 Task: Add the task  Implement a new cloud-based sales management system for a company to the section Fast Lane in the project AtlasTech and add a Due Date to the respective task as 2024/04/28
Action: Mouse moved to (61, 273)
Screenshot: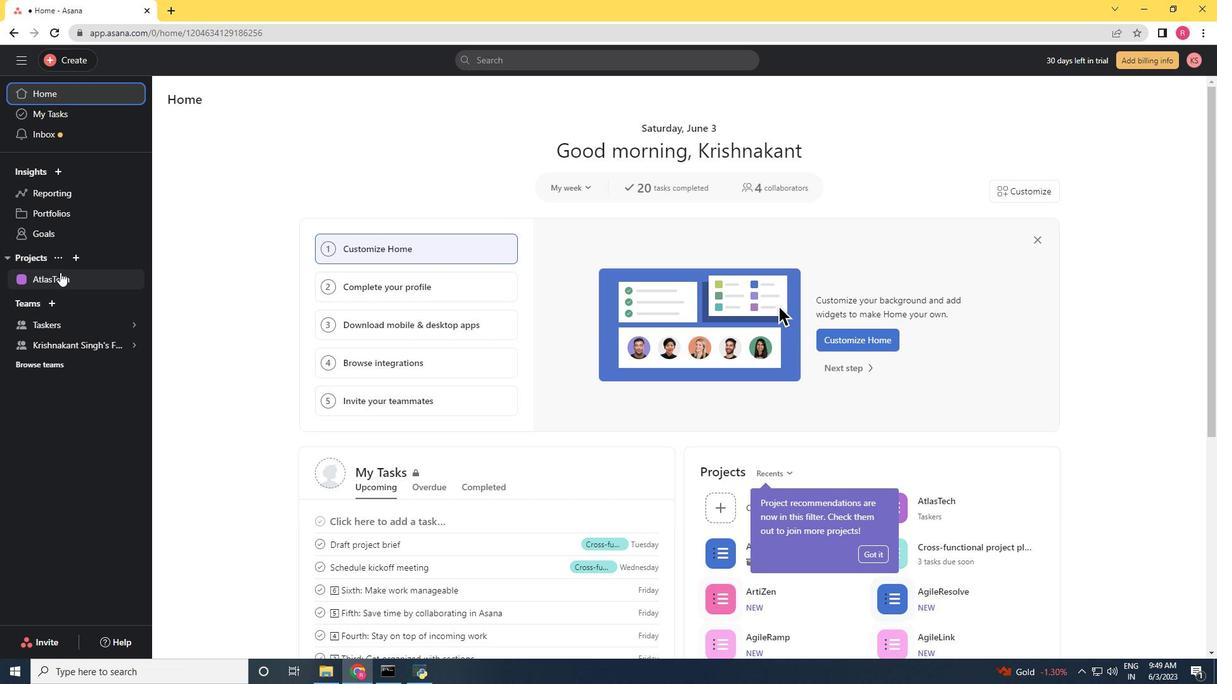 
Action: Mouse pressed left at (61, 273)
Screenshot: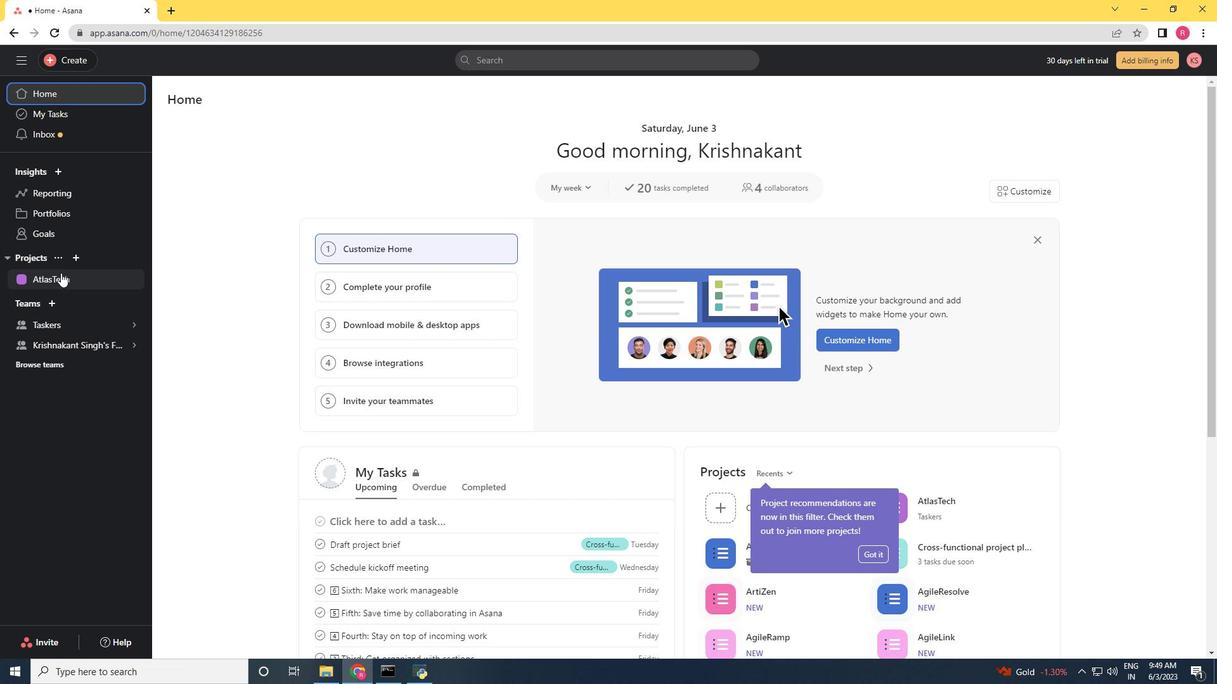 
Action: Mouse moved to (683, 474)
Screenshot: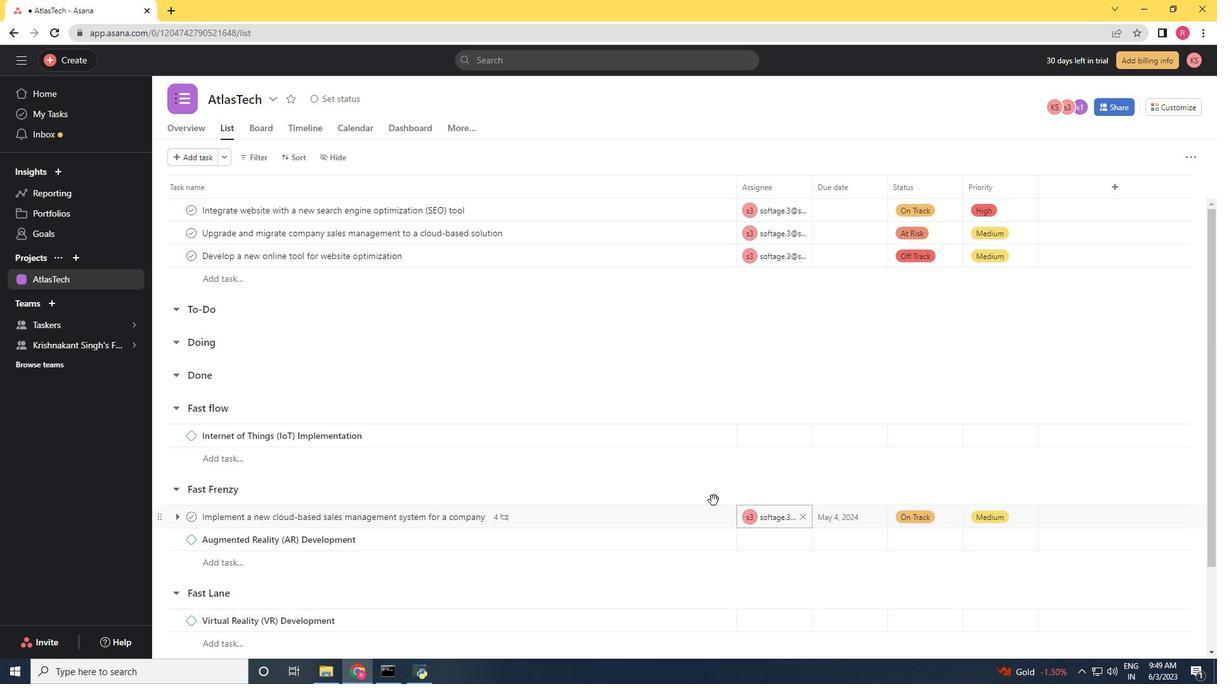 
Action: Mouse scrolled (683, 474) with delta (0, 0)
Screenshot: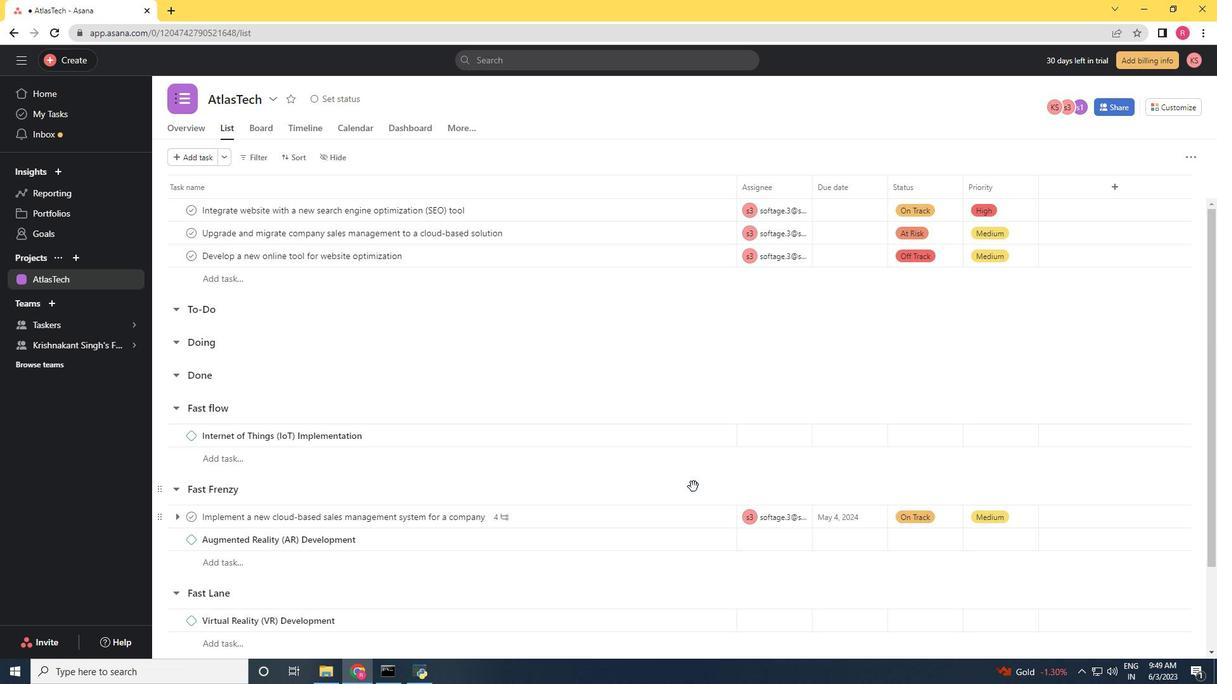 
Action: Mouse scrolled (683, 474) with delta (0, 0)
Screenshot: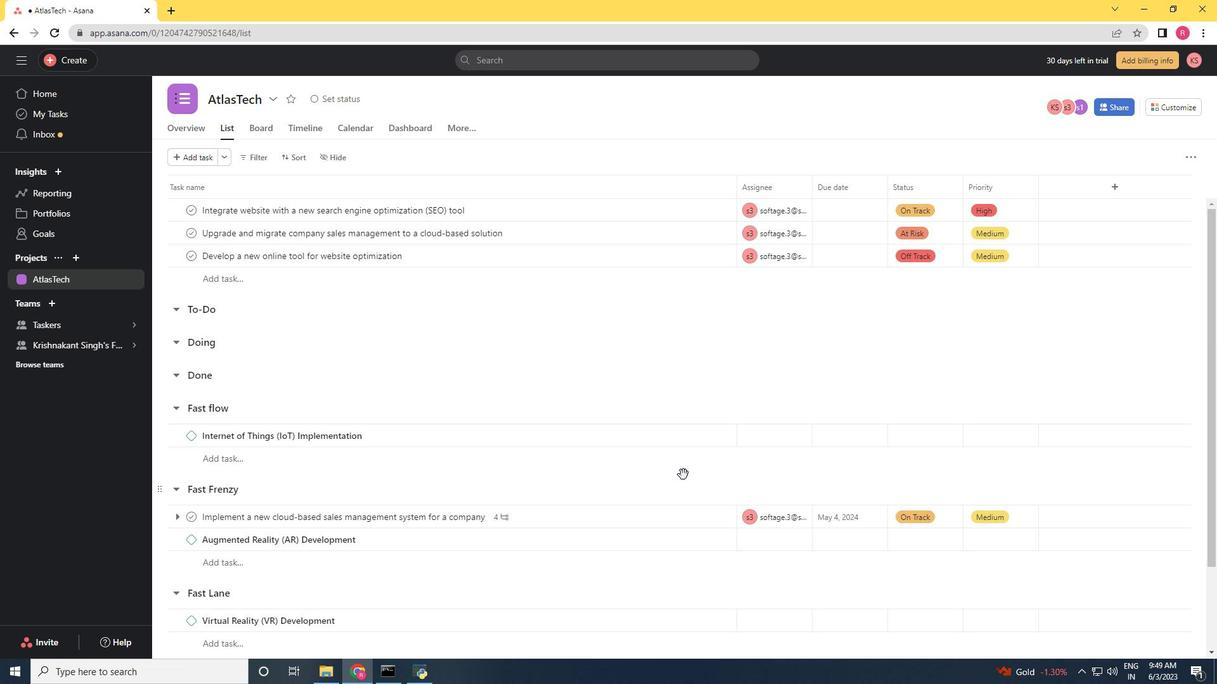 
Action: Mouse scrolled (683, 474) with delta (0, 0)
Screenshot: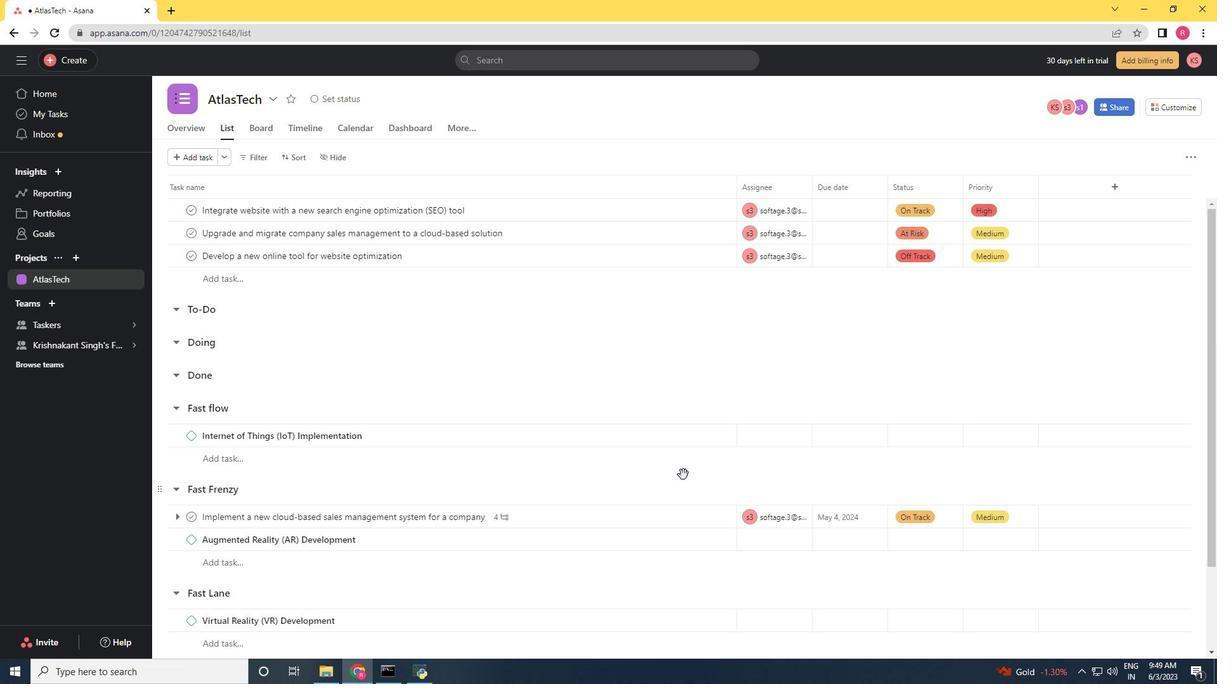 
Action: Mouse moved to (706, 415)
Screenshot: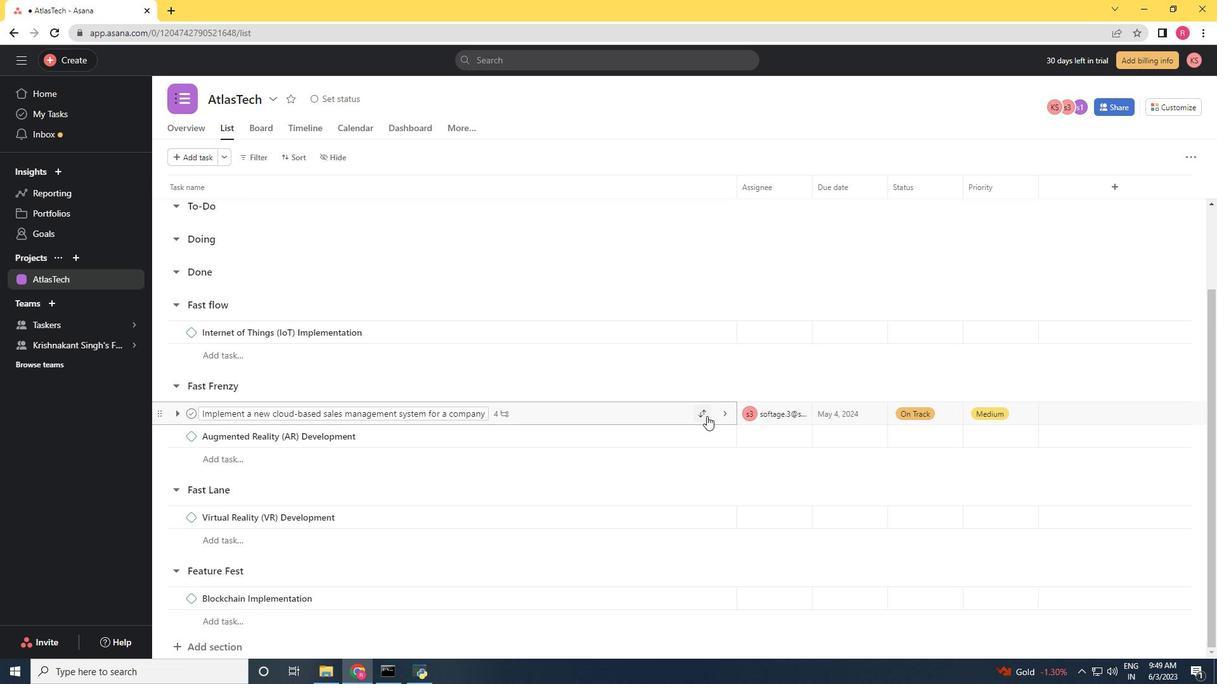 
Action: Mouse pressed left at (706, 415)
Screenshot: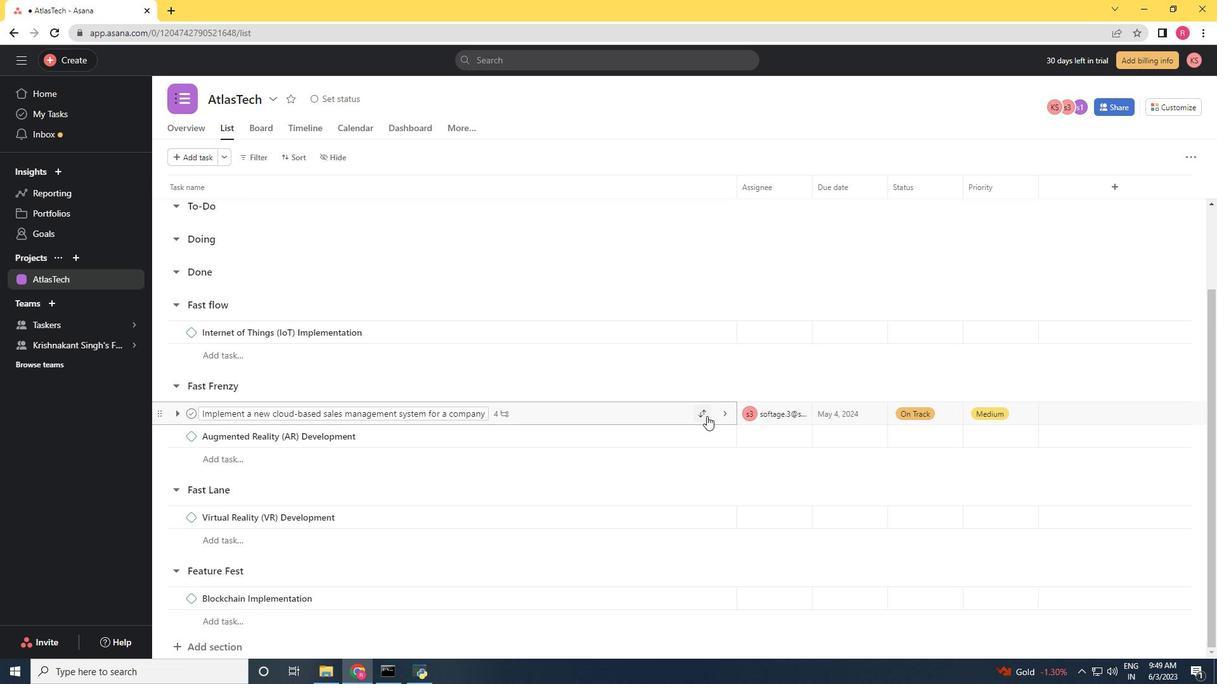 
Action: Mouse moved to (653, 606)
Screenshot: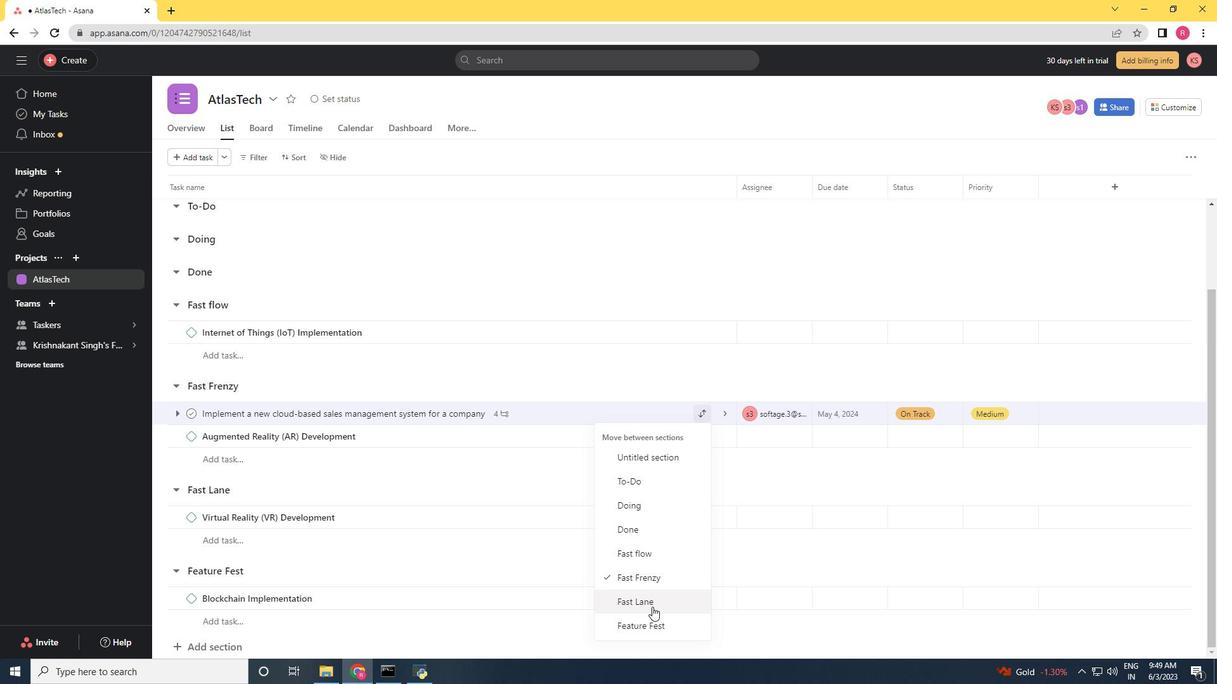 
Action: Mouse pressed left at (653, 606)
Screenshot: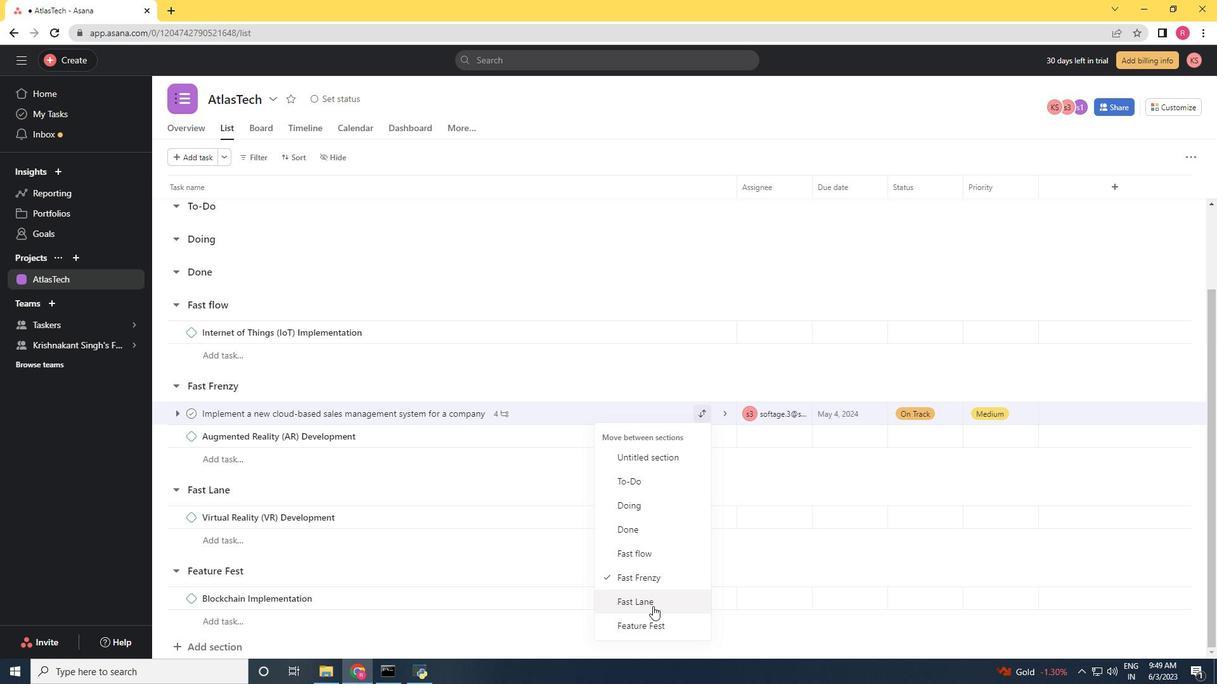 
Action: Mouse moved to (571, 490)
Screenshot: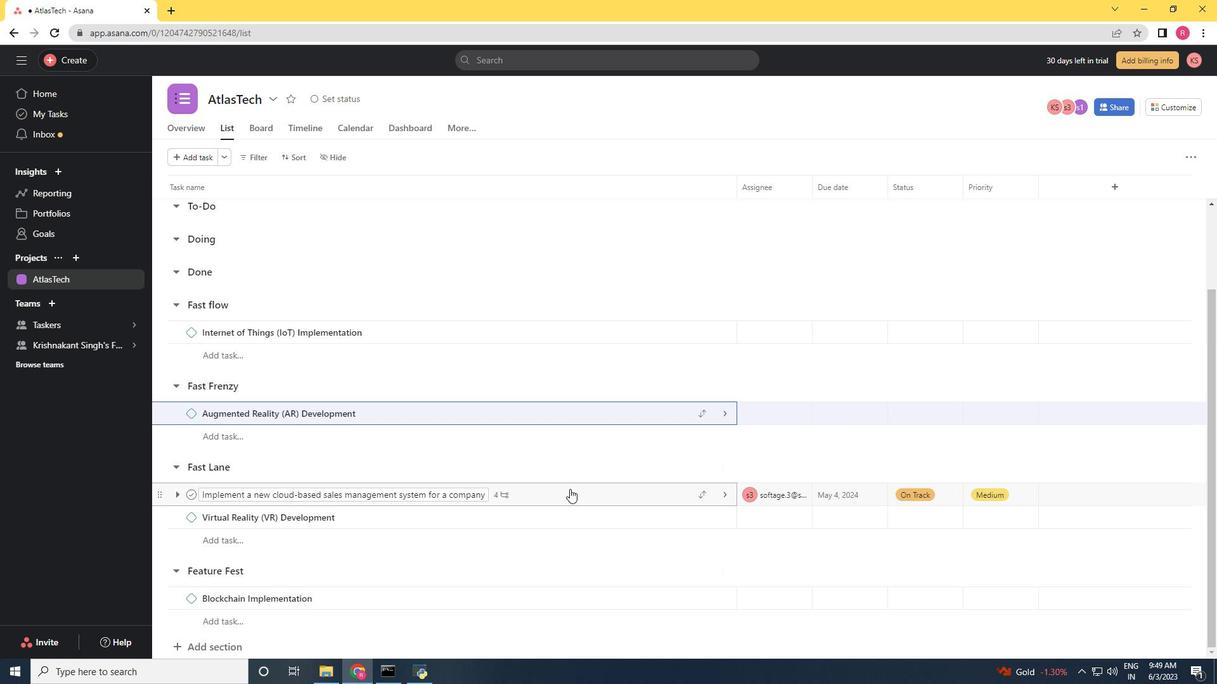 
Action: Mouse pressed left at (571, 490)
Screenshot: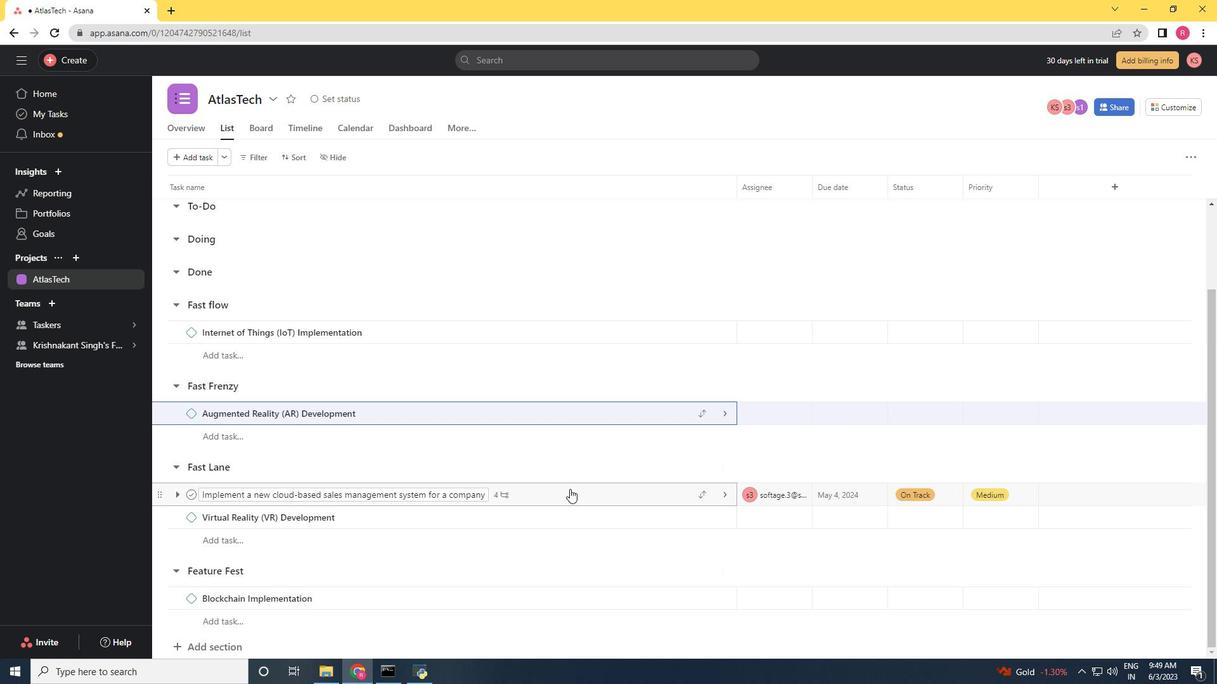 
Action: Mouse moved to (956, 275)
Screenshot: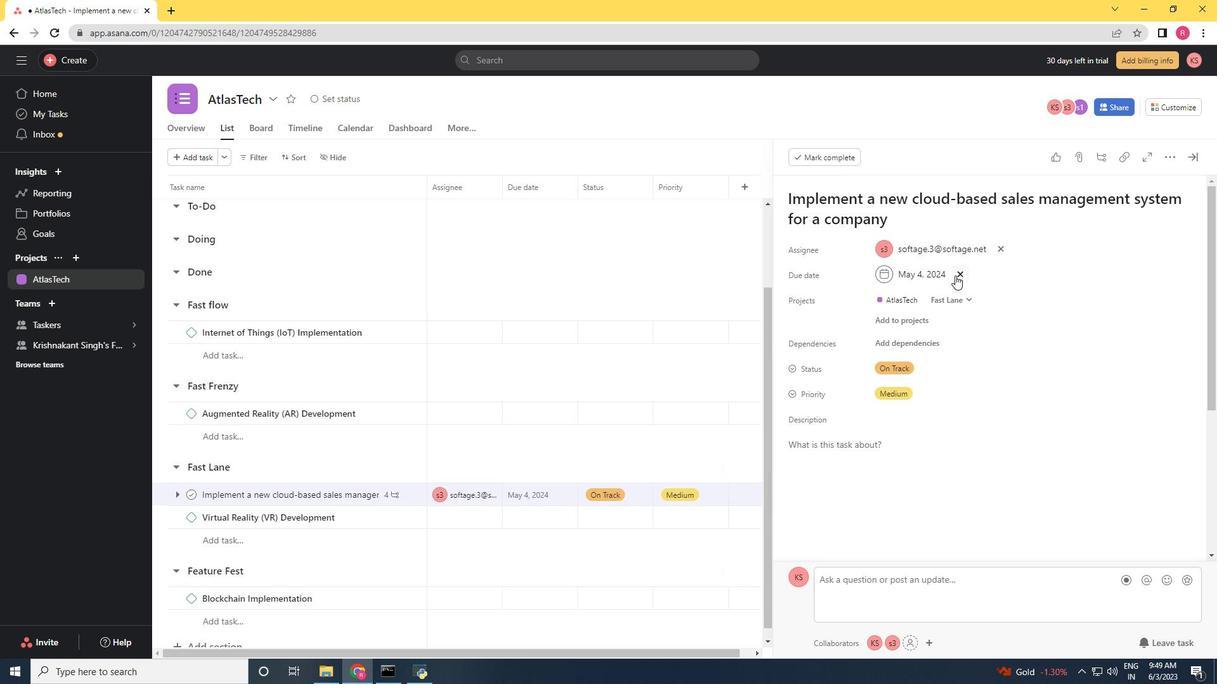 
Action: Mouse pressed left at (956, 275)
Screenshot: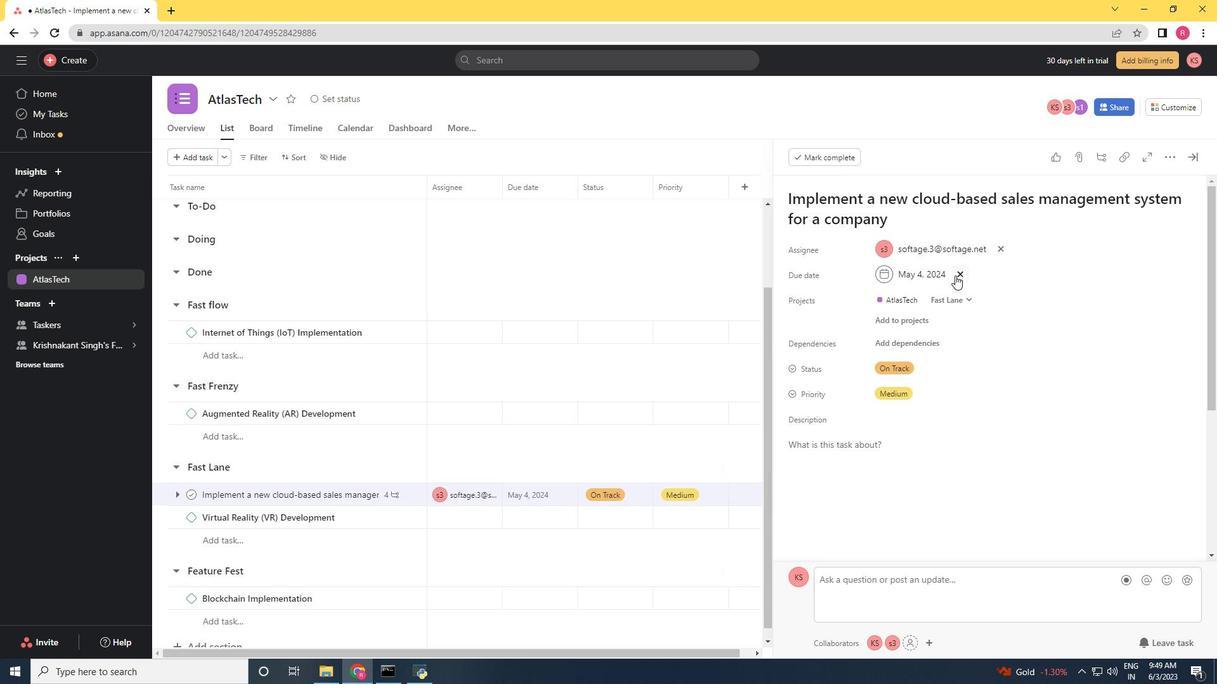 
Action: Mouse moved to (918, 276)
Screenshot: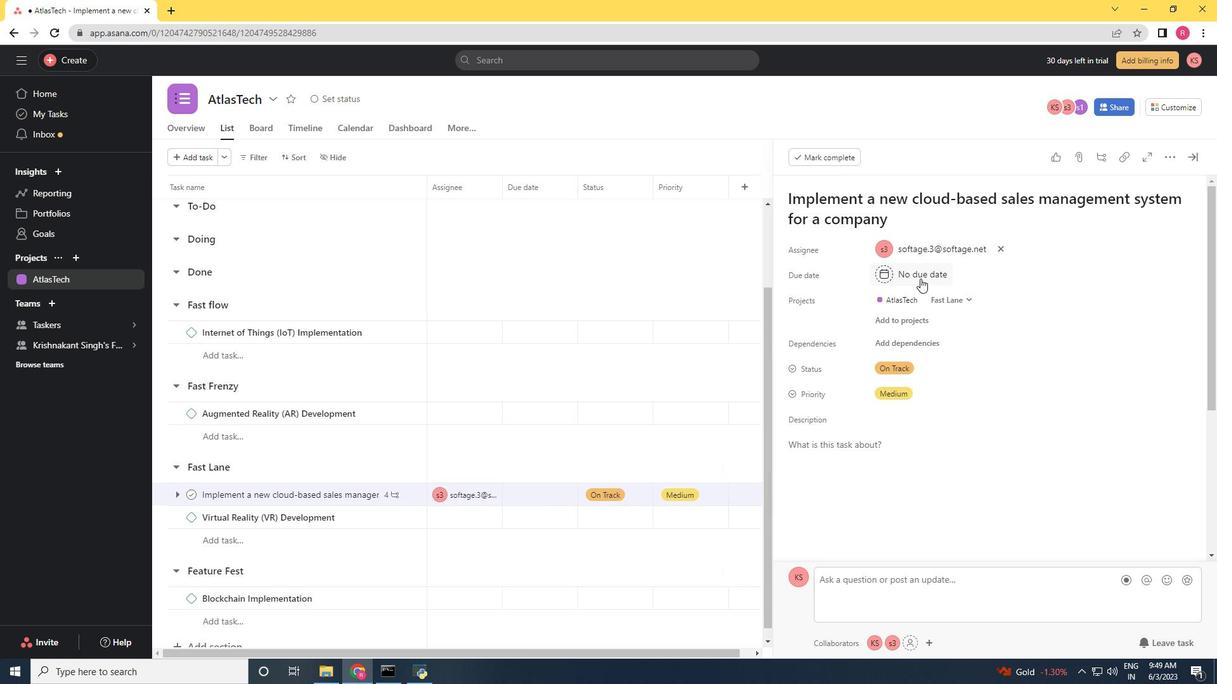 
Action: Mouse pressed left at (918, 276)
Screenshot: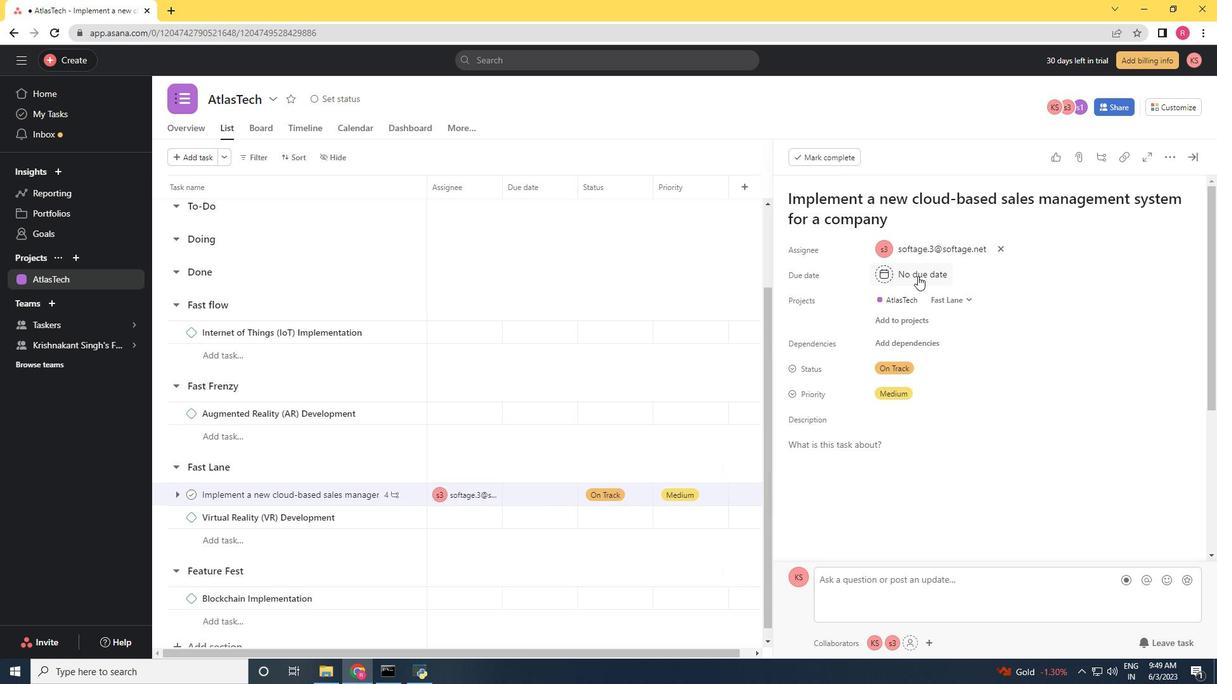 
Action: Mouse moved to (1029, 335)
Screenshot: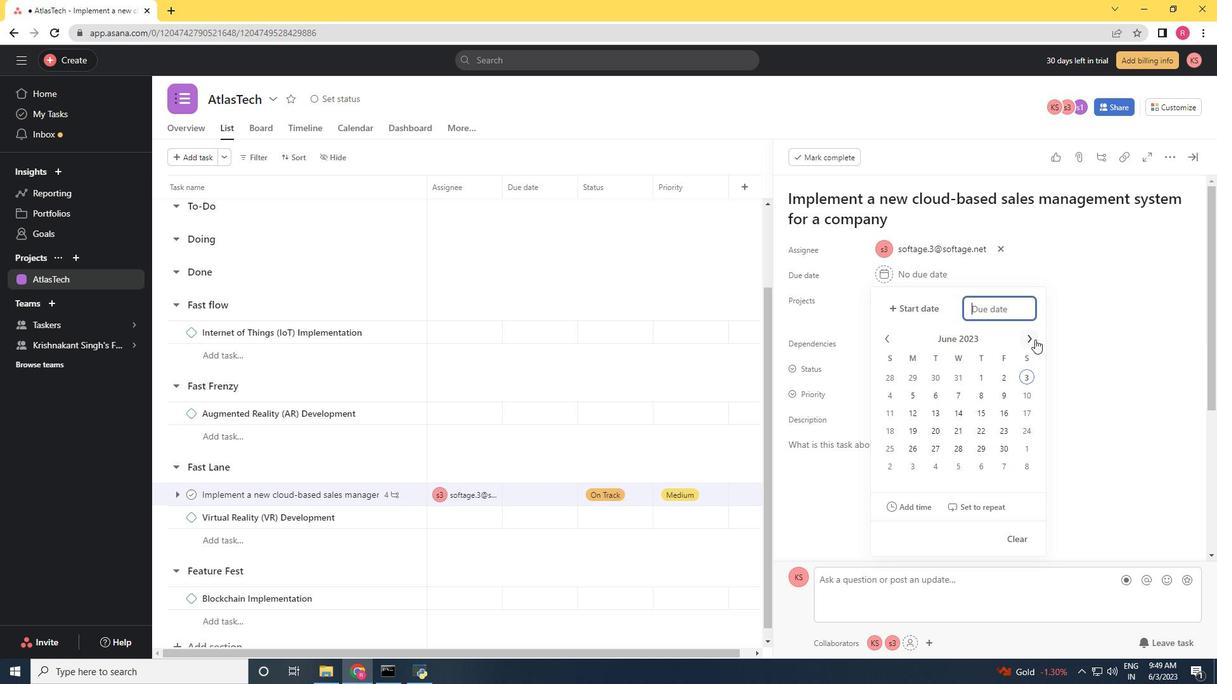 
Action: Mouse pressed left at (1029, 335)
Screenshot: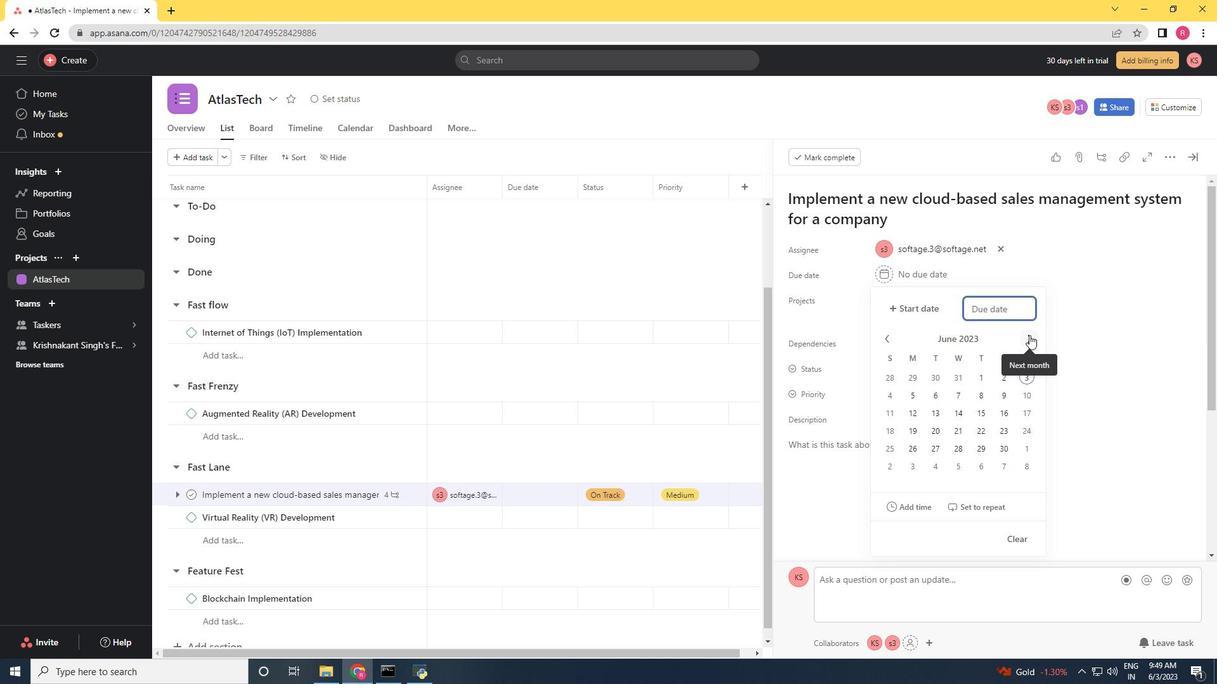 
Action: Mouse pressed left at (1029, 335)
Screenshot: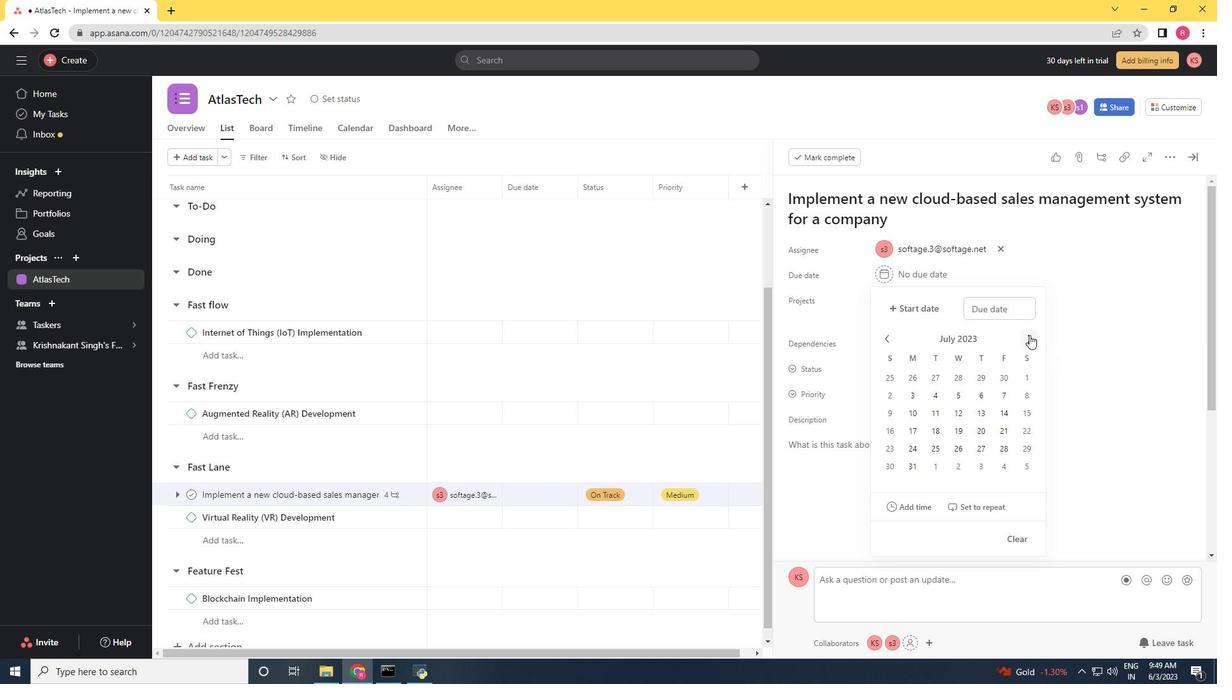 
Action: Mouse pressed left at (1029, 335)
Screenshot: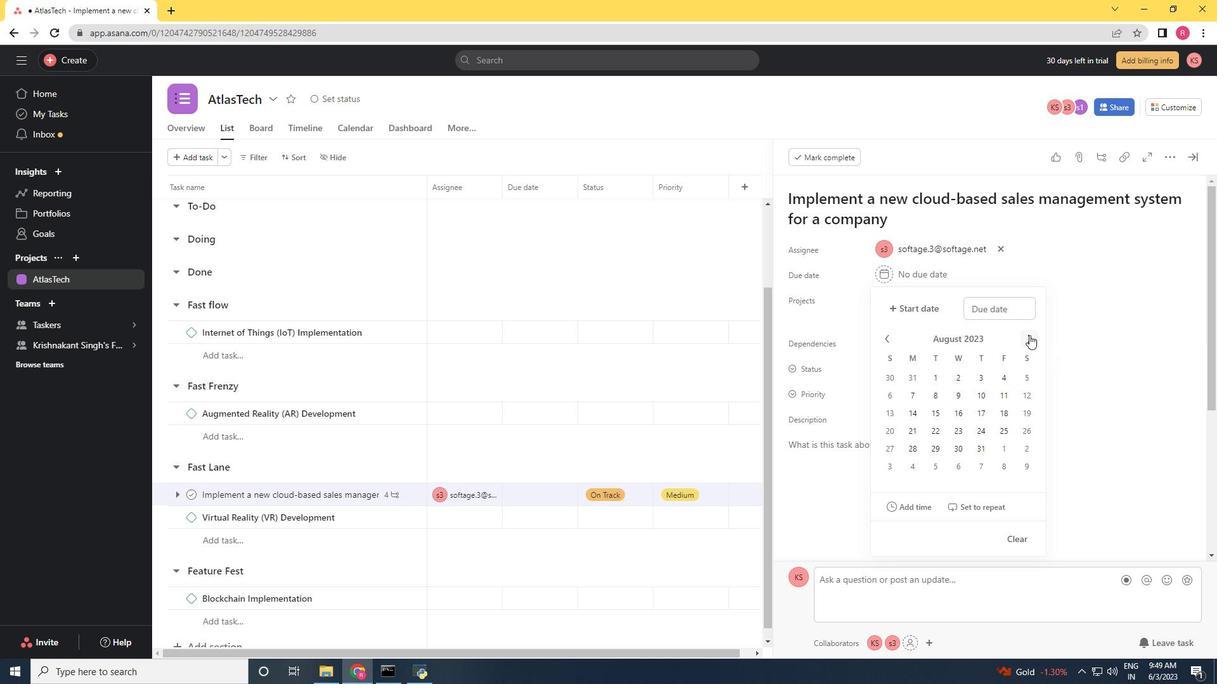 
Action: Mouse pressed left at (1029, 335)
Screenshot: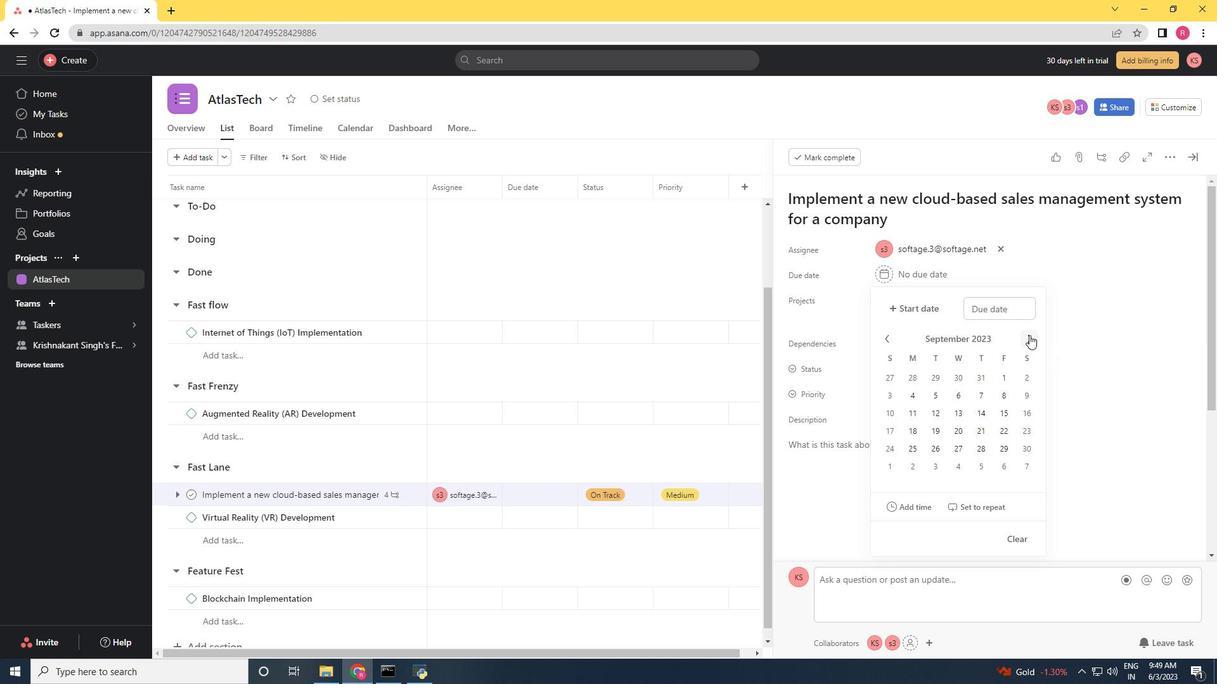 
Action: Mouse pressed left at (1029, 335)
Screenshot: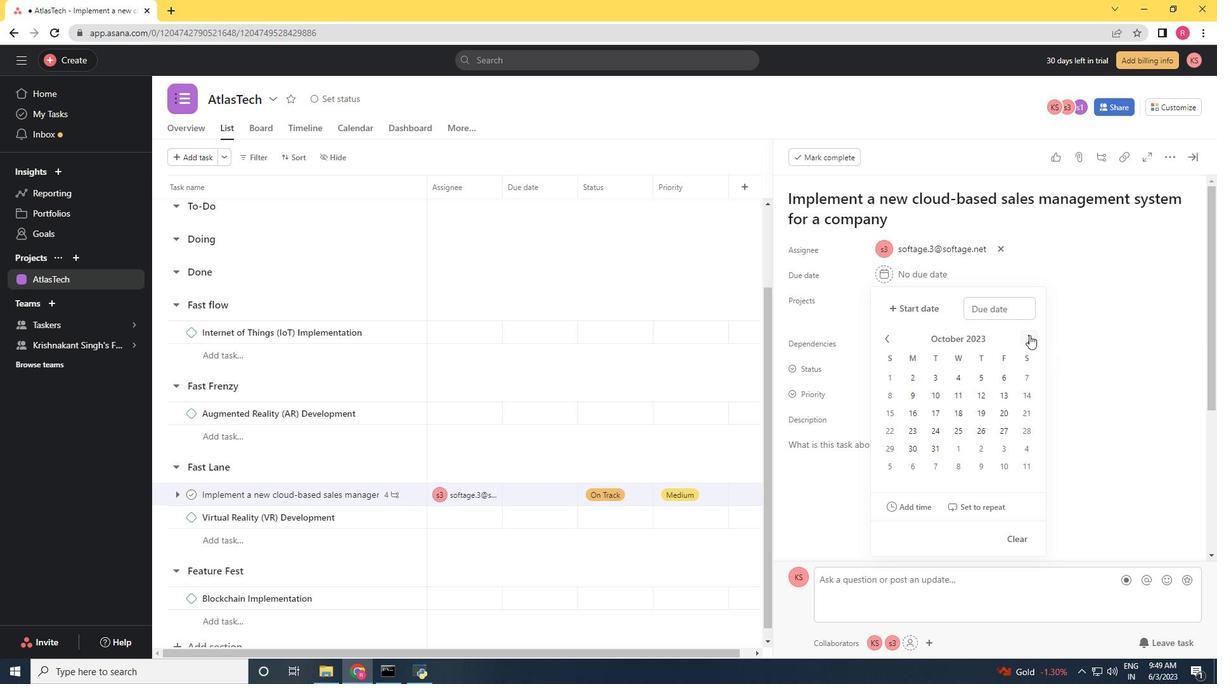 
Action: Mouse pressed left at (1029, 335)
Screenshot: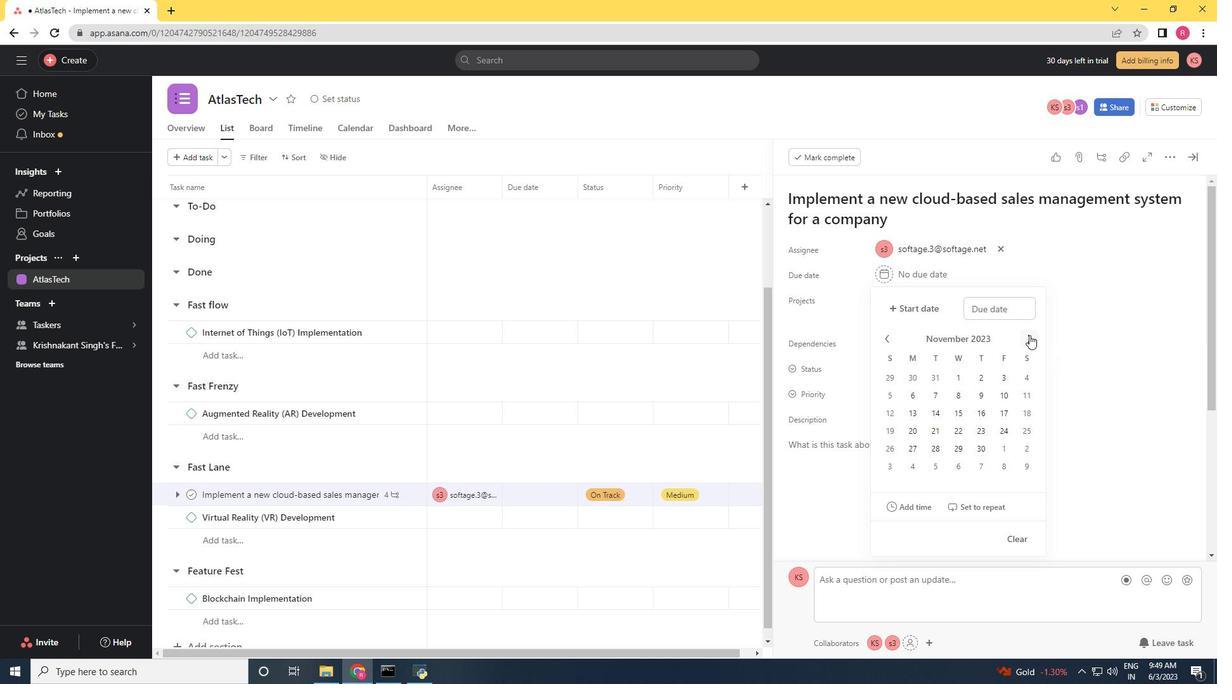 
Action: Mouse pressed left at (1029, 335)
Screenshot: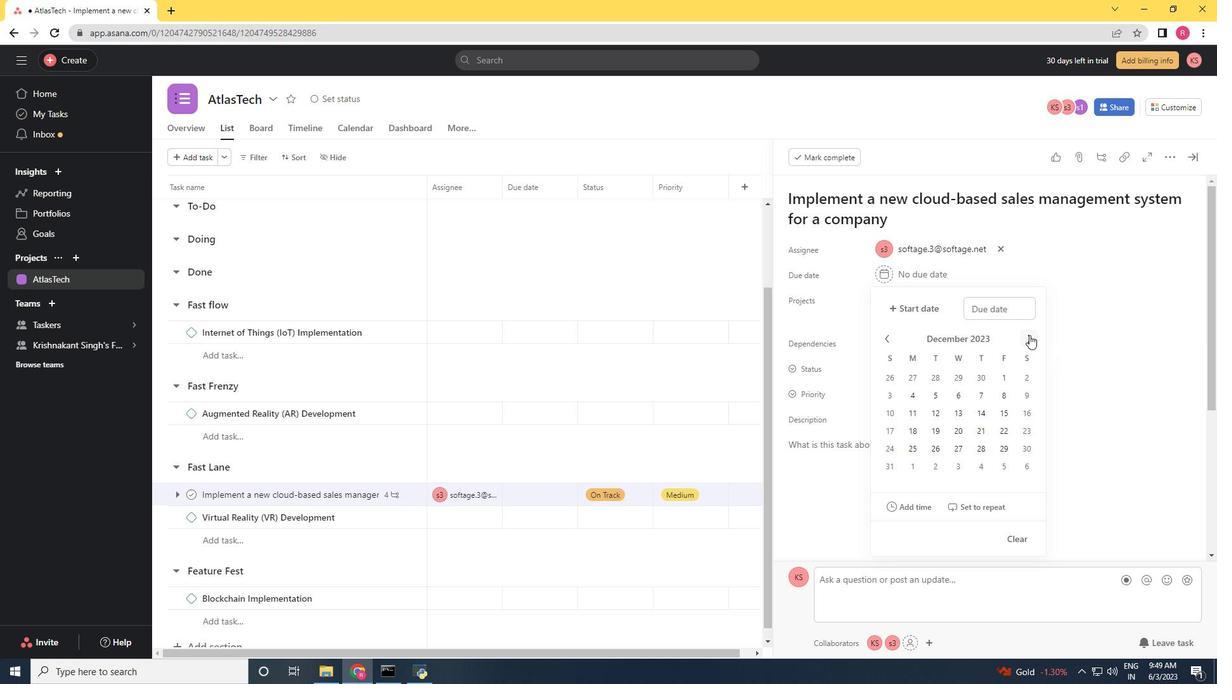
Action: Mouse pressed left at (1029, 335)
Screenshot: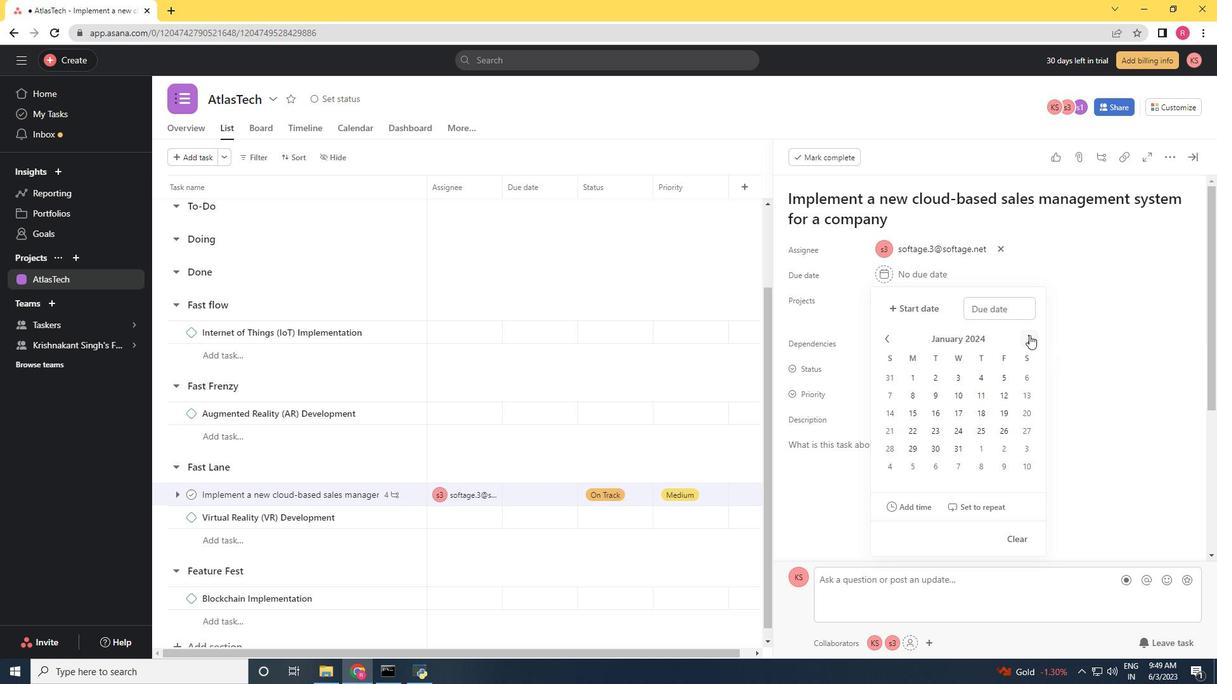 
Action: Mouse pressed left at (1029, 335)
Screenshot: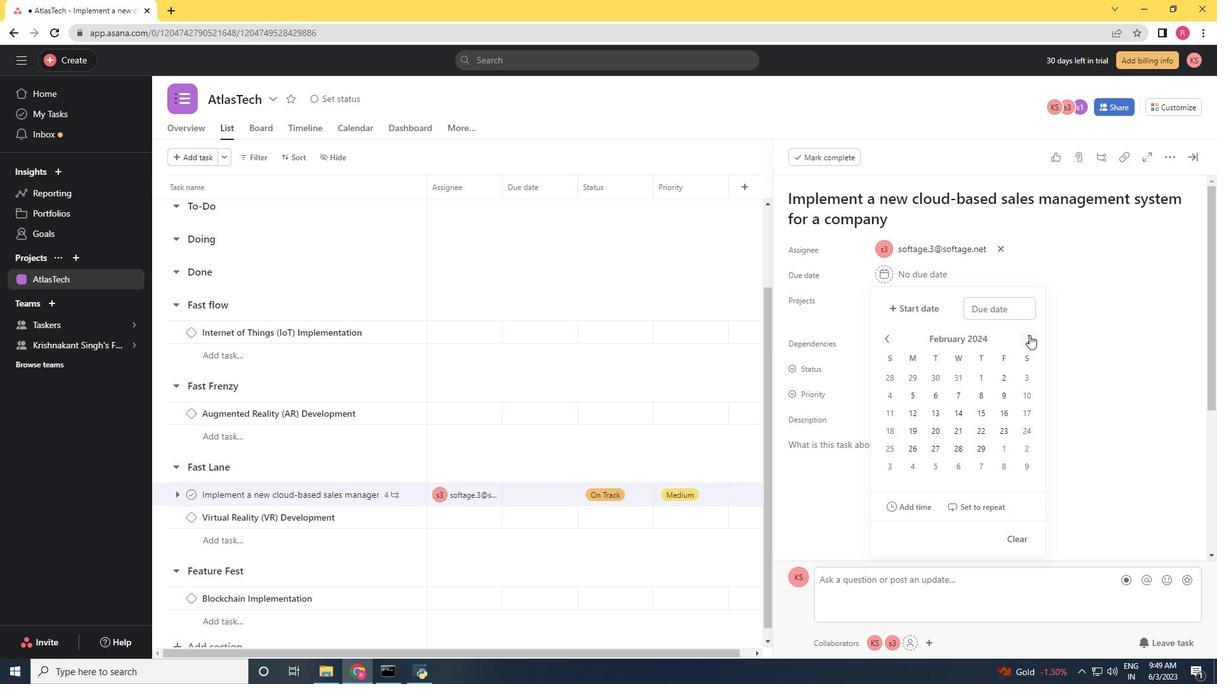 
Action: Mouse pressed left at (1029, 335)
Screenshot: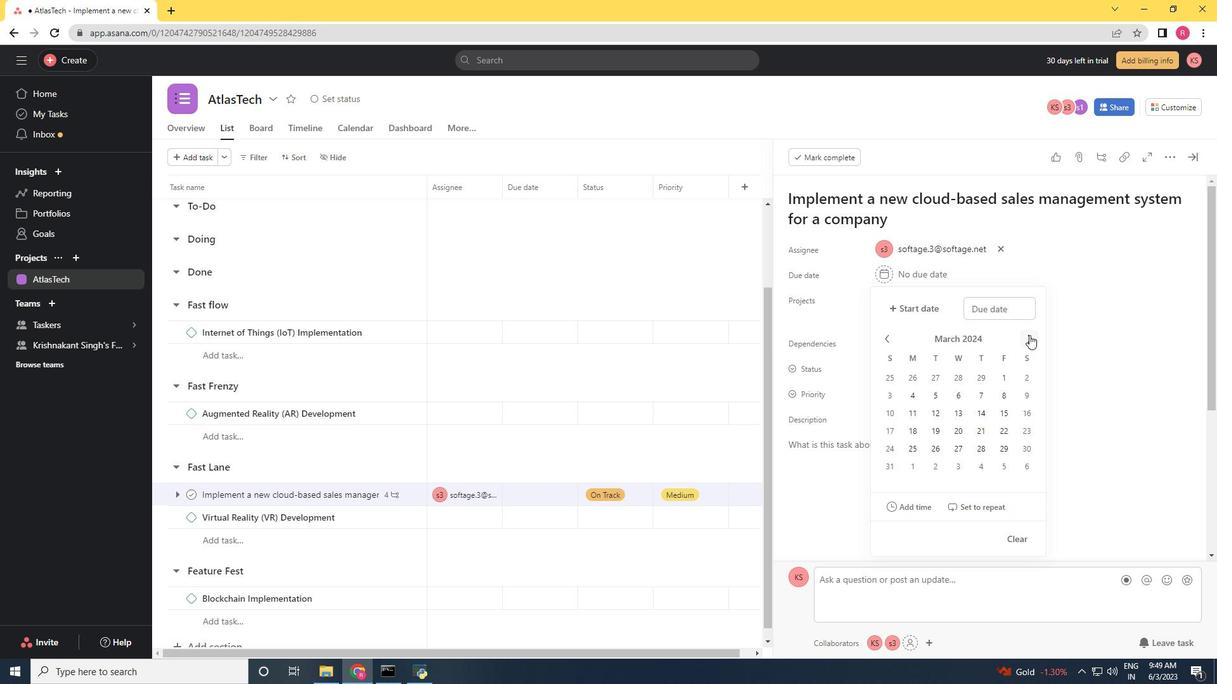 
Action: Mouse moved to (886, 443)
Screenshot: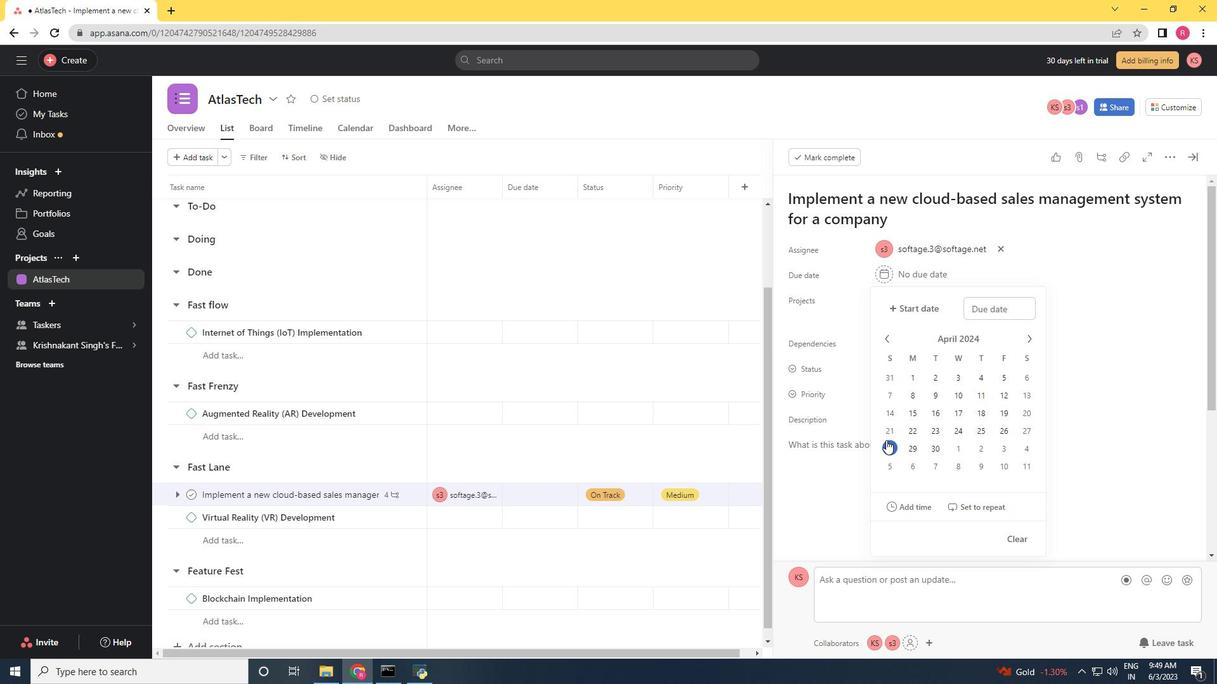 
Action: Mouse pressed left at (886, 443)
Screenshot: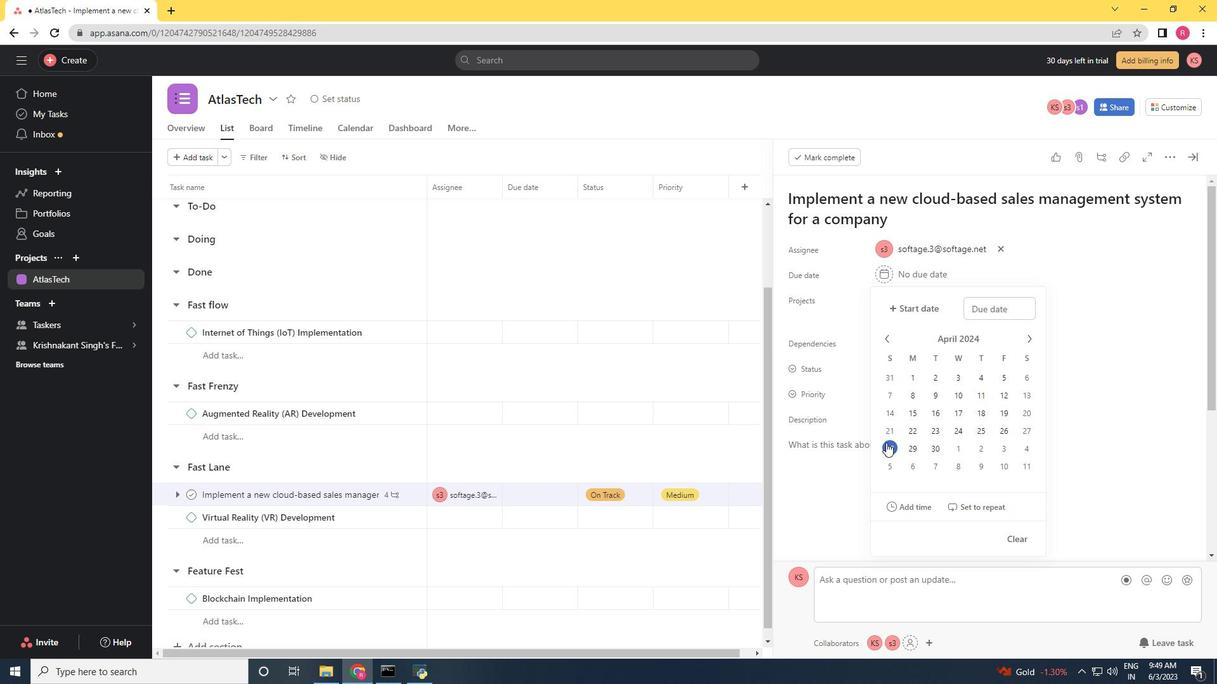 
Action: Mouse moved to (1072, 378)
Screenshot: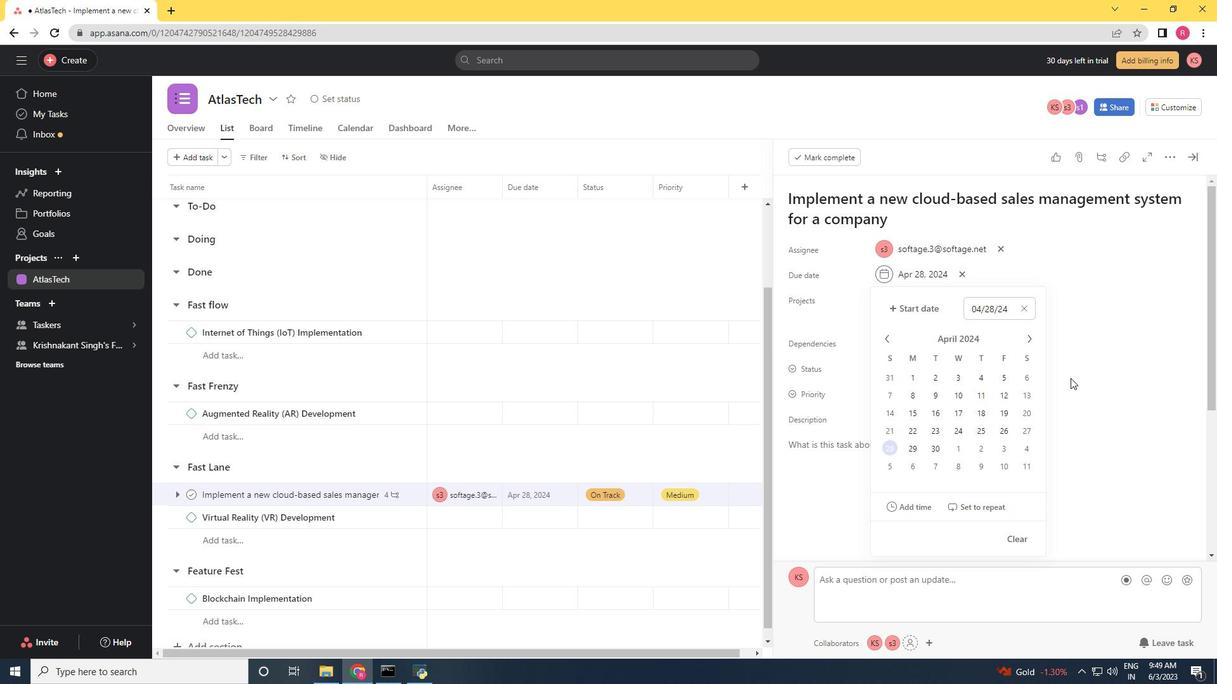 
Action: Mouse pressed left at (1072, 378)
Screenshot: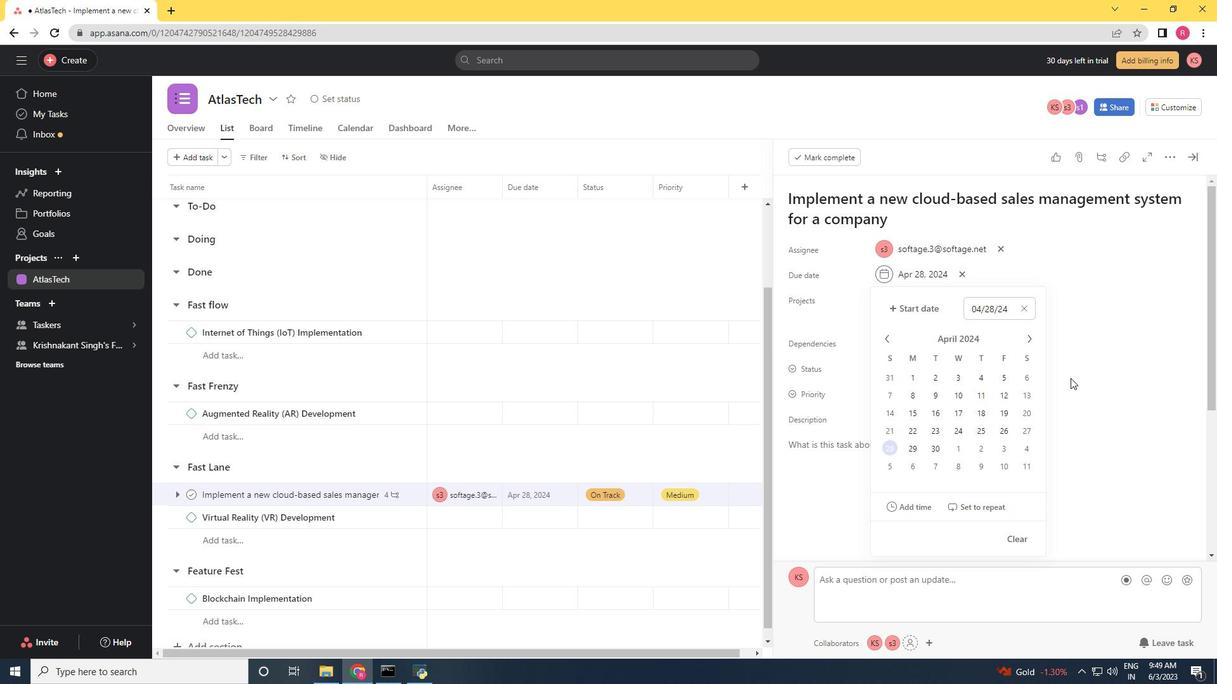 
Action: Mouse moved to (1186, 164)
Screenshot: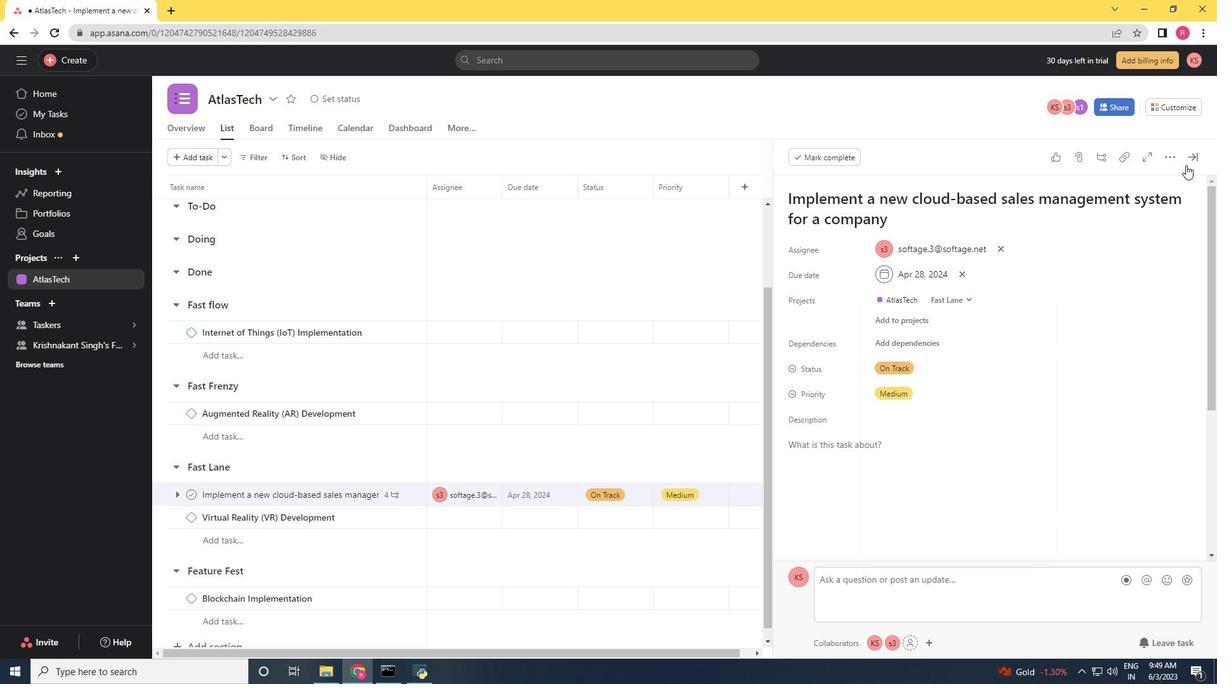 
Action: Mouse pressed left at (1186, 164)
Screenshot: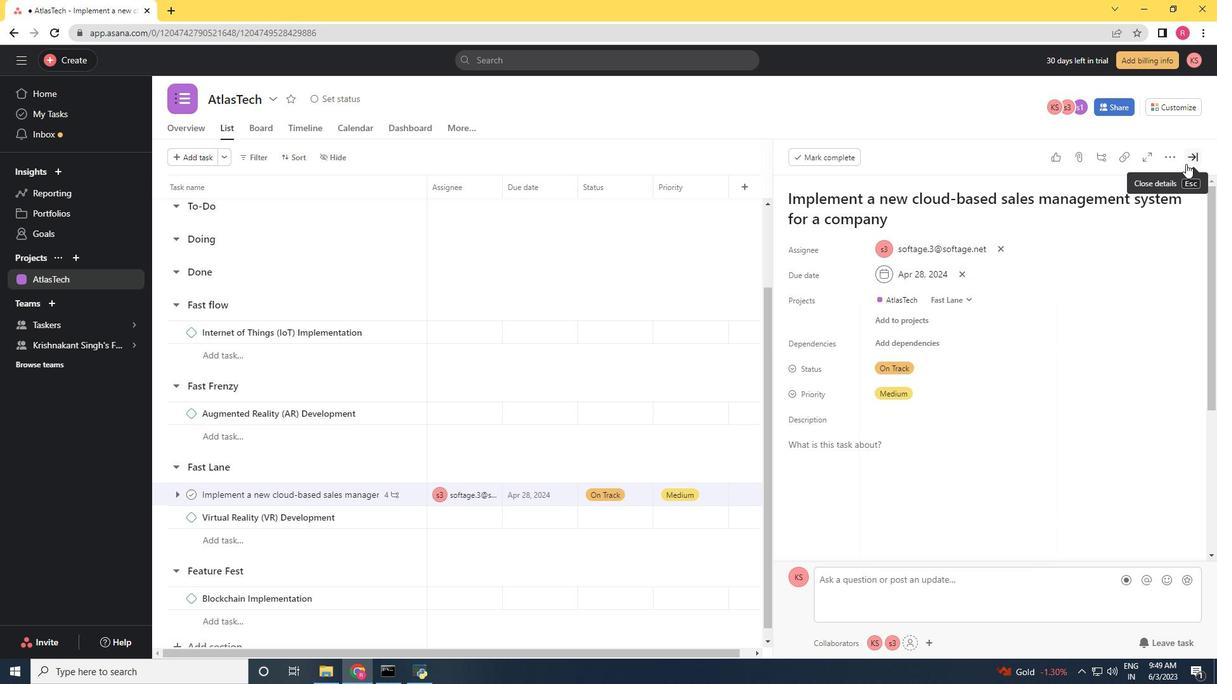 
Action: Mouse moved to (1083, 228)
Screenshot: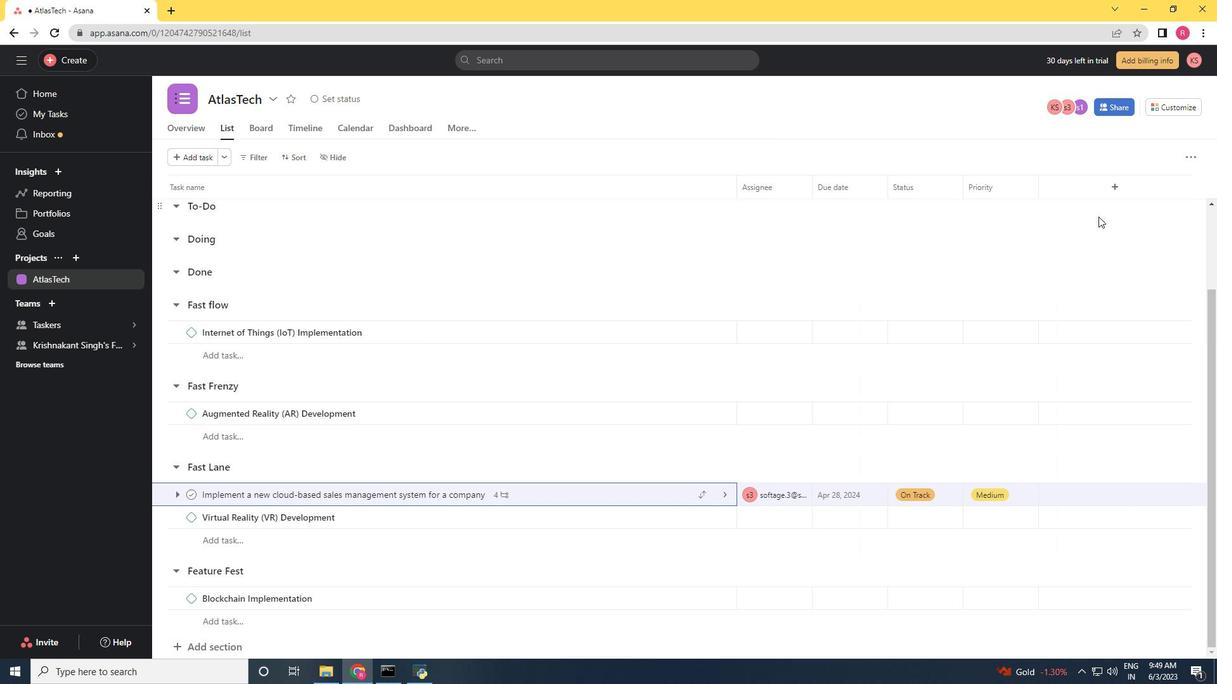 
